 Task: Create New Vendor with Vendor Name: MSG LEASING, Billing Address Line1: 805 S. Airport Ave., Billing Address Line2: Westport, Billing Address Line3: NY 10975
Action: Mouse moved to (143, 31)
Screenshot: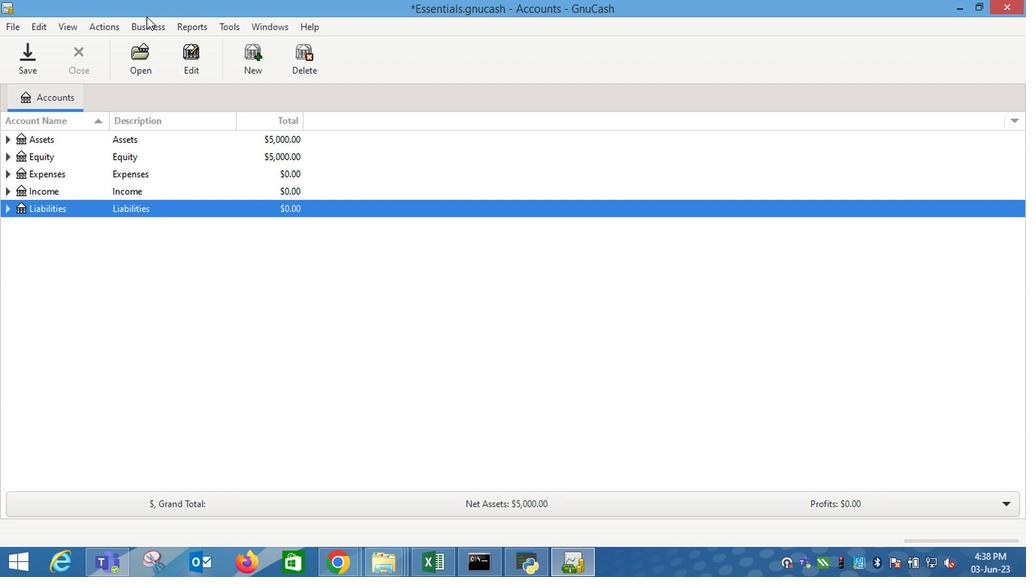
Action: Mouse pressed left at (143, 31)
Screenshot: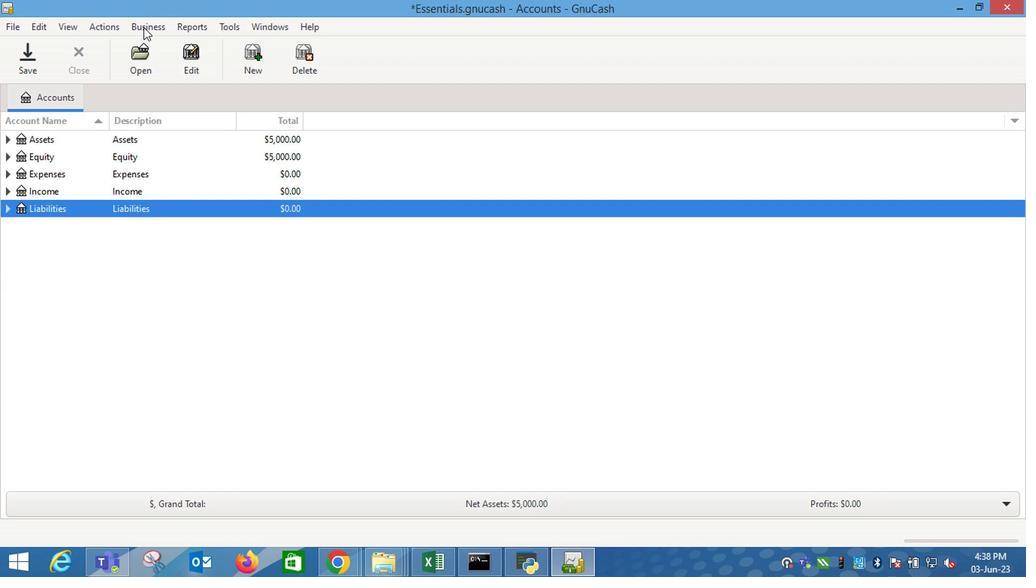 
Action: Mouse moved to (316, 91)
Screenshot: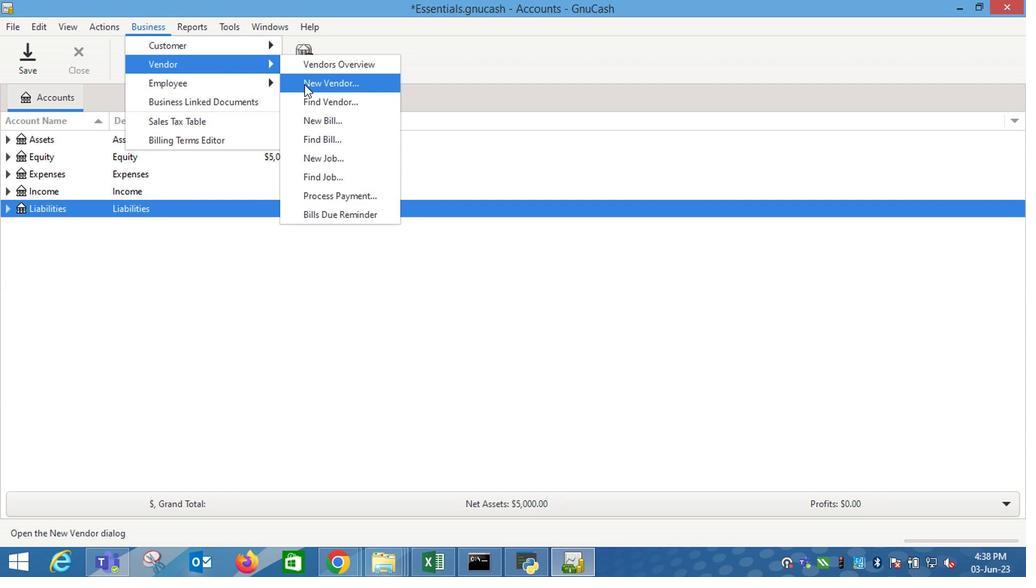 
Action: Mouse pressed left at (316, 91)
Screenshot: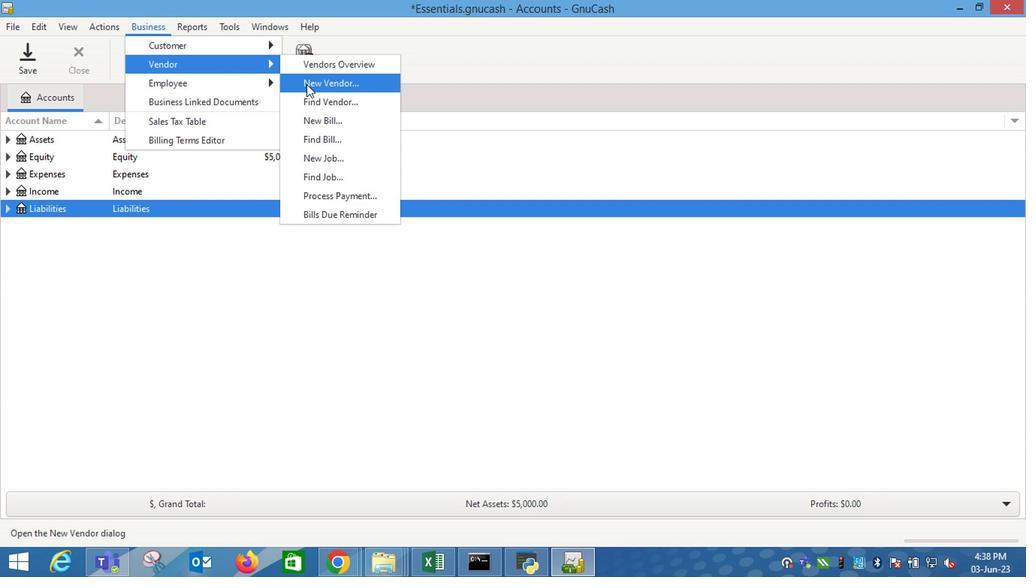 
Action: Mouse moved to (822, 308)
Screenshot: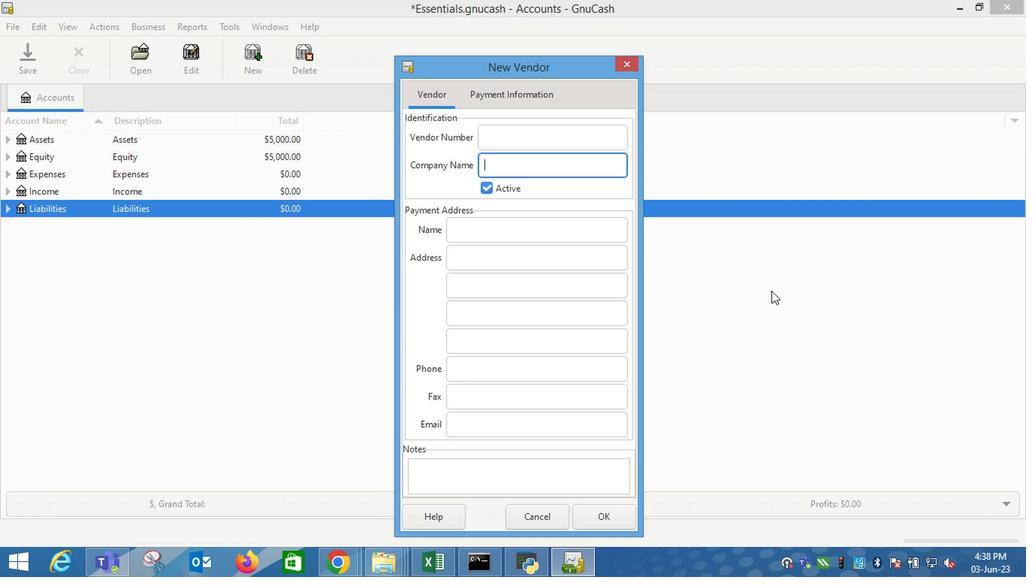 
Action: Key pressed <Key.shift_r>MSG<Key.tab><Key.tab><Key.tab>
Screenshot: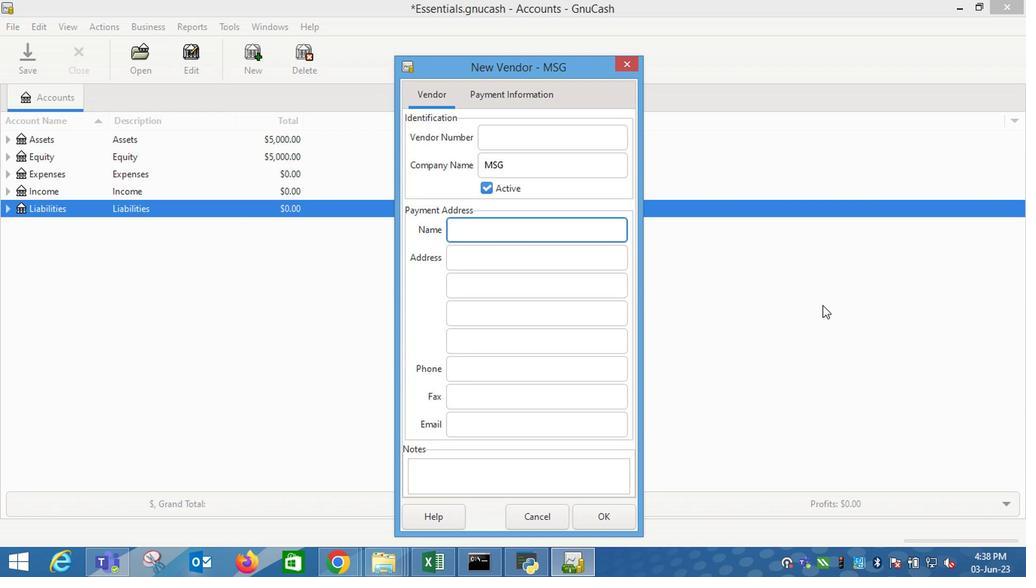 
Action: Mouse moved to (583, 177)
Screenshot: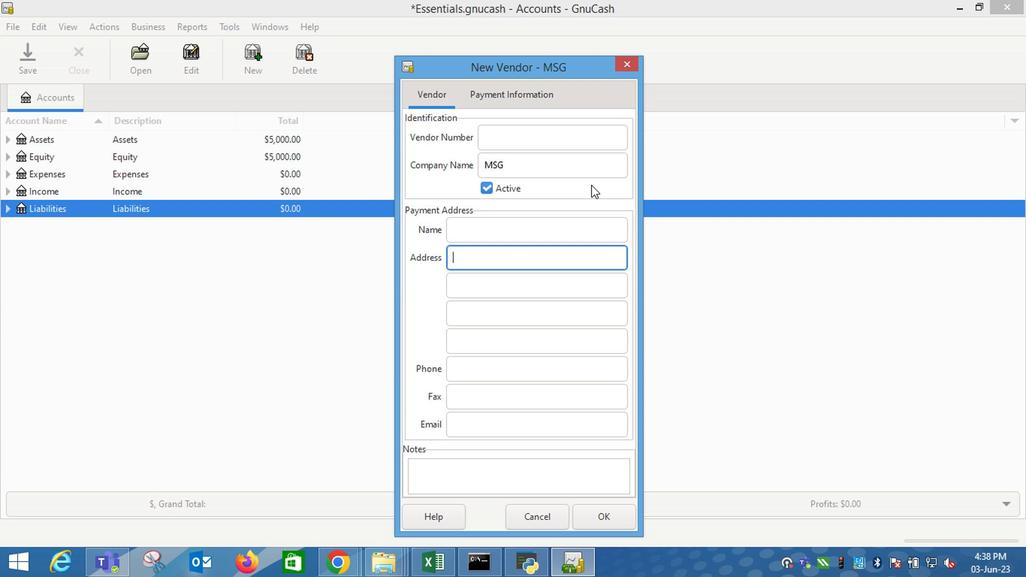 
Action: Mouse pressed left at (583, 177)
Screenshot: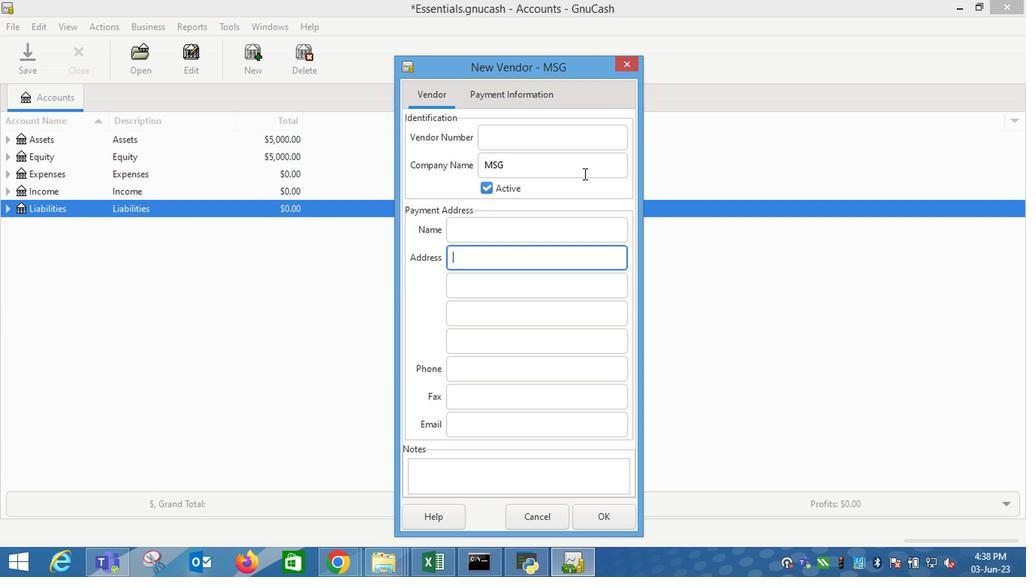 
Action: Mouse moved to (583, 176)
Screenshot: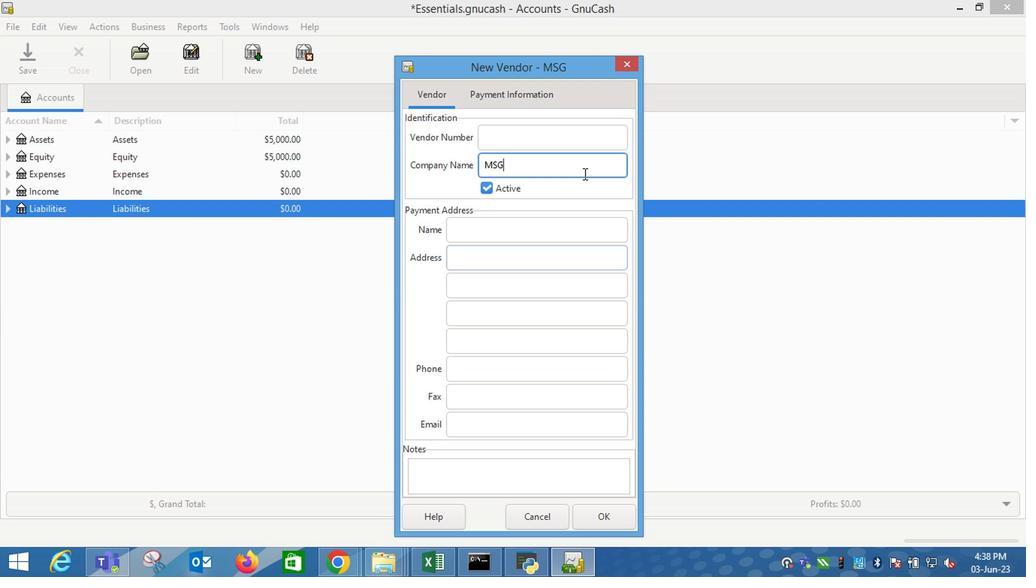 
Action: Key pressed <Key.space><Key.shift_r>LEASING<Key.tab><Key.tab><Key.tab>805<Key.space><Key.shift_r>S.<Key.space><Key.shift_r>Airport<Key.space><Key.shift_r>Ave.<Key.tab><Key.shift_r>Westport<Key.tab><Key.shift_r><Key.shift_r><Key.shift_r><Key.shift_r><Key.shift_r><Key.shift_r><Key.shift_r><Key.shift_r><Key.shift_r><Key.shift_r><Key.shift_r><Key.shift_r><Key.shift_r><Key.shift_r><Key.shift_r><Key.shift_r><Key.shift_r><Key.shift_r><Key.shift_r><Key.shift_r><Key.shift_r><Key.shift_r><Key.shift_r><Key.shift_r><Key.shift_r><Key.shift_r><Key.shift_r><Key.shift_r><Key.shift_r><Key.shift_r><Key.shift_r><Key.shift_r><Key.shift_r><Key.shift_r><Key.shift_r><Key.shift_r><Key.shift_r><Key.shift_r><Key.shift_r><Key.shift_r><Key.shift_r><Key.shift_r><Key.shift_r><Key.shift_r><Key.shift_r><Key.shift_r><Key.shift_r><Key.shift_r><Key.shift_r><Key.shift_r><Key.shift_r><Key.shift_r><Key.shift_r><Key.shift_r><Key.shift_r><Key.shift_r><Key.shift_r><Key.shift_r><Key.shift_r>NY<Key.space>10975
Screenshot: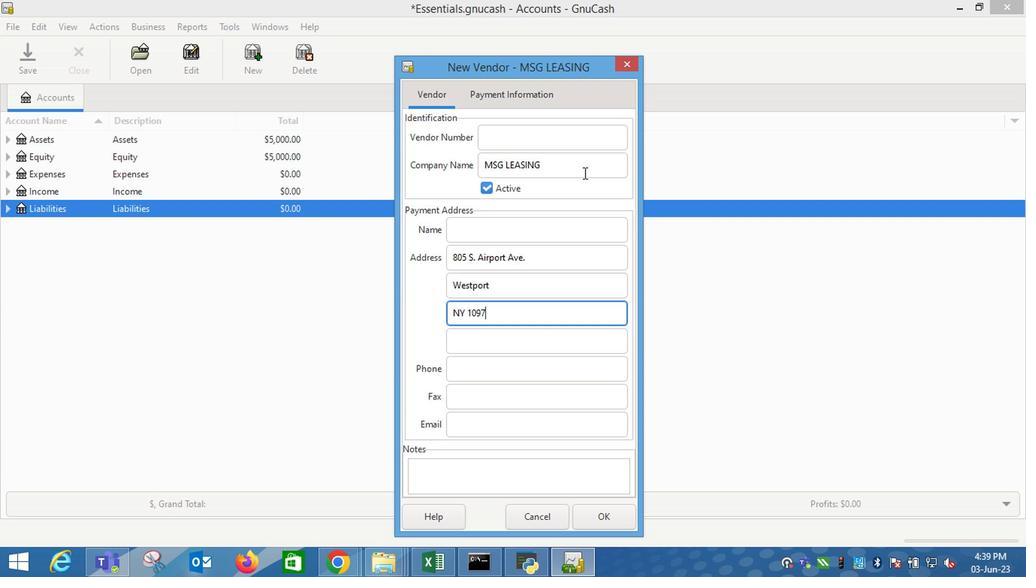 
Action: Mouse moved to (490, 95)
Screenshot: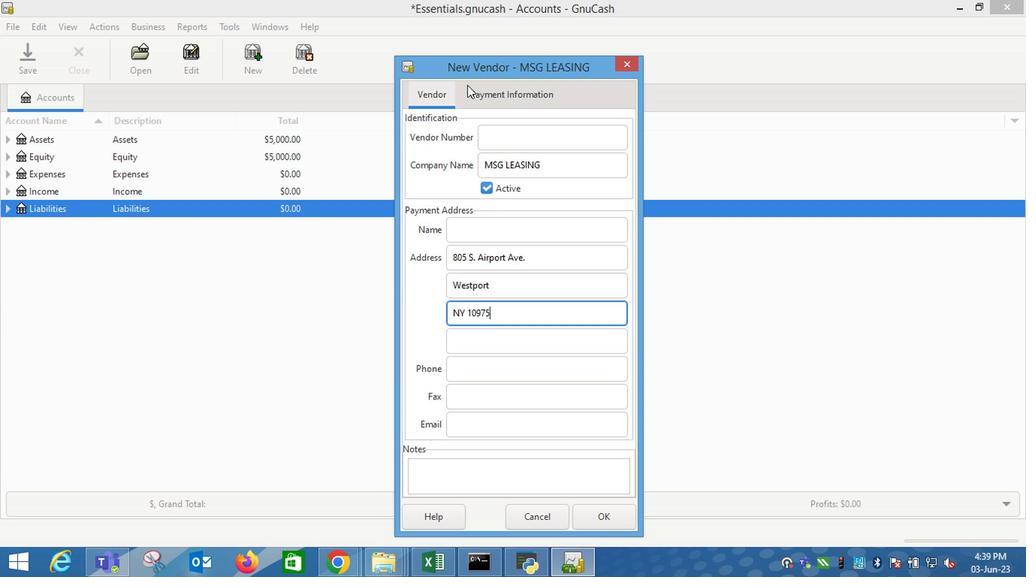 
Action: Mouse pressed left at (490, 95)
Screenshot: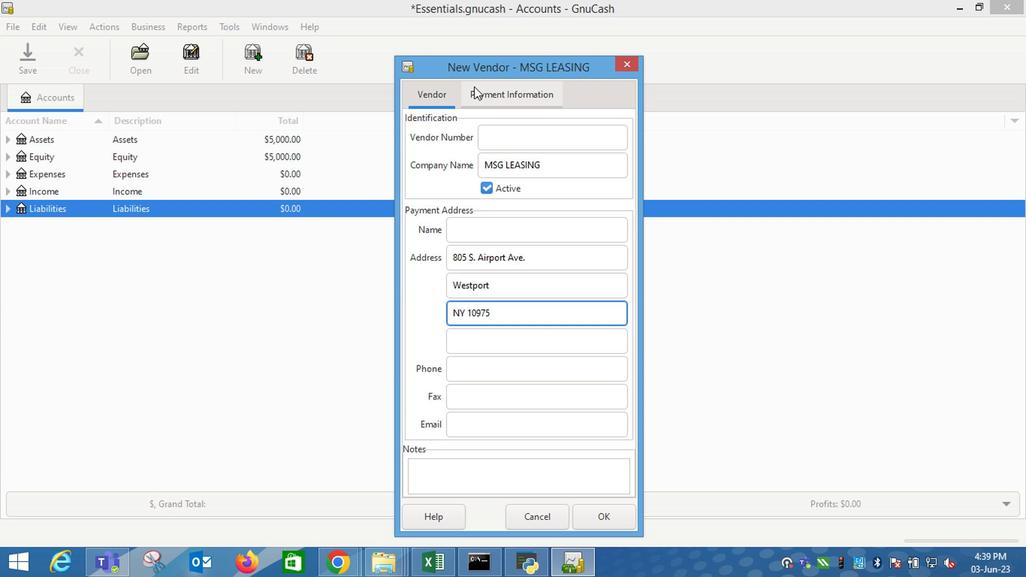 
Action: Mouse moved to (607, 516)
Screenshot: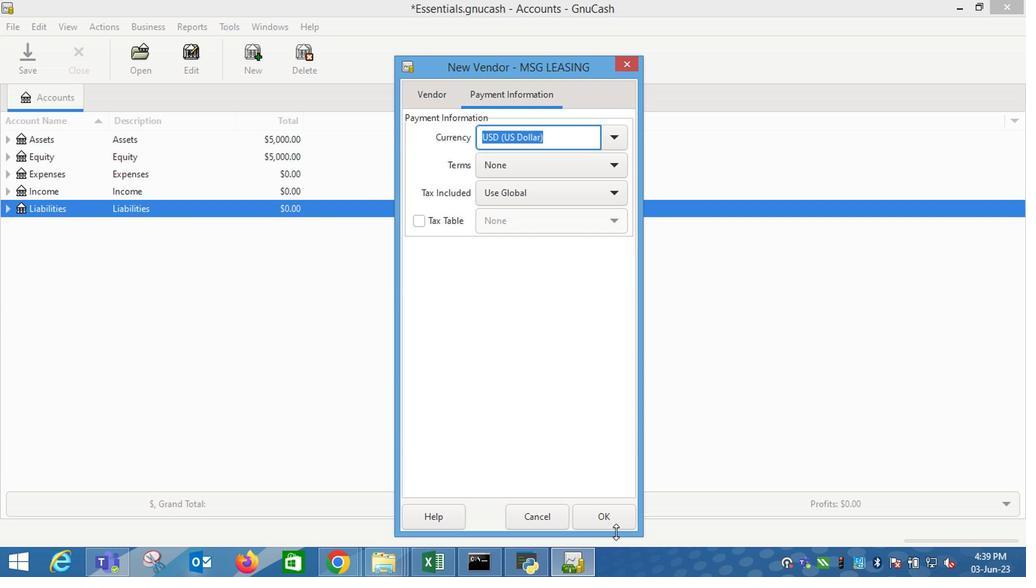 
Action: Mouse pressed left at (607, 516)
Screenshot: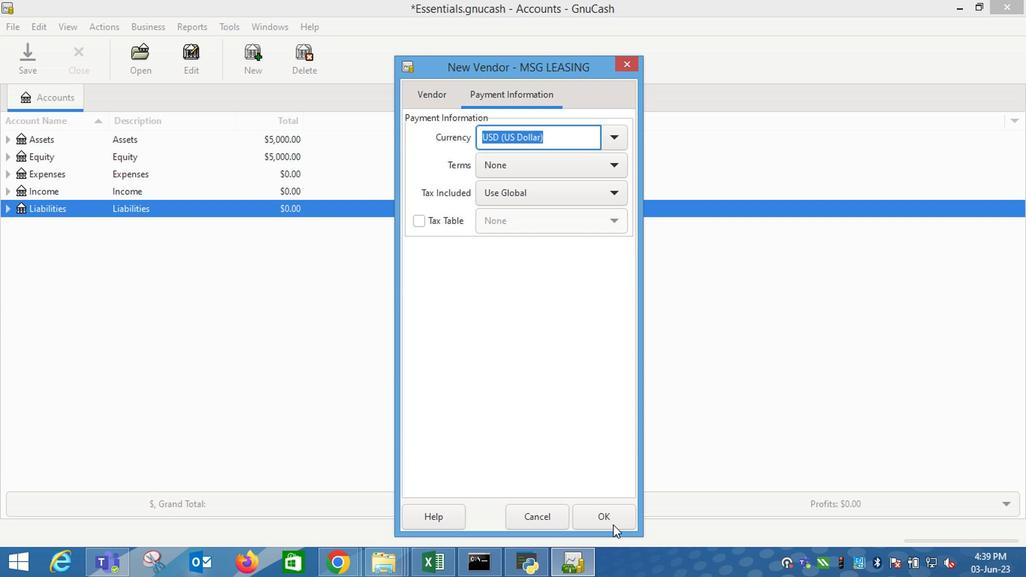 
Action: Mouse moved to (606, 516)
Screenshot: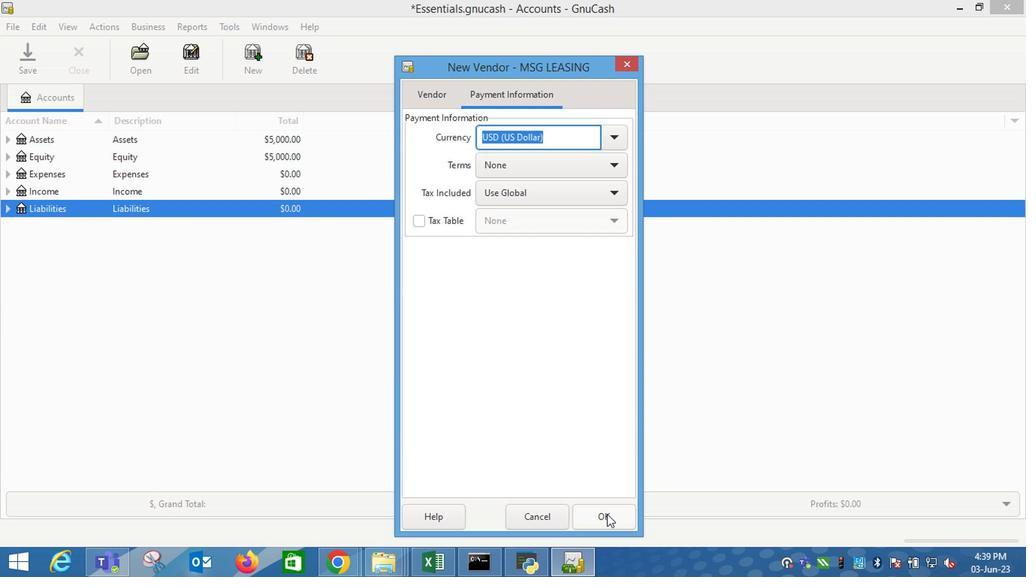 
